 Task: Split down editior layout.
Action: Mouse moved to (123, 9)
Screenshot: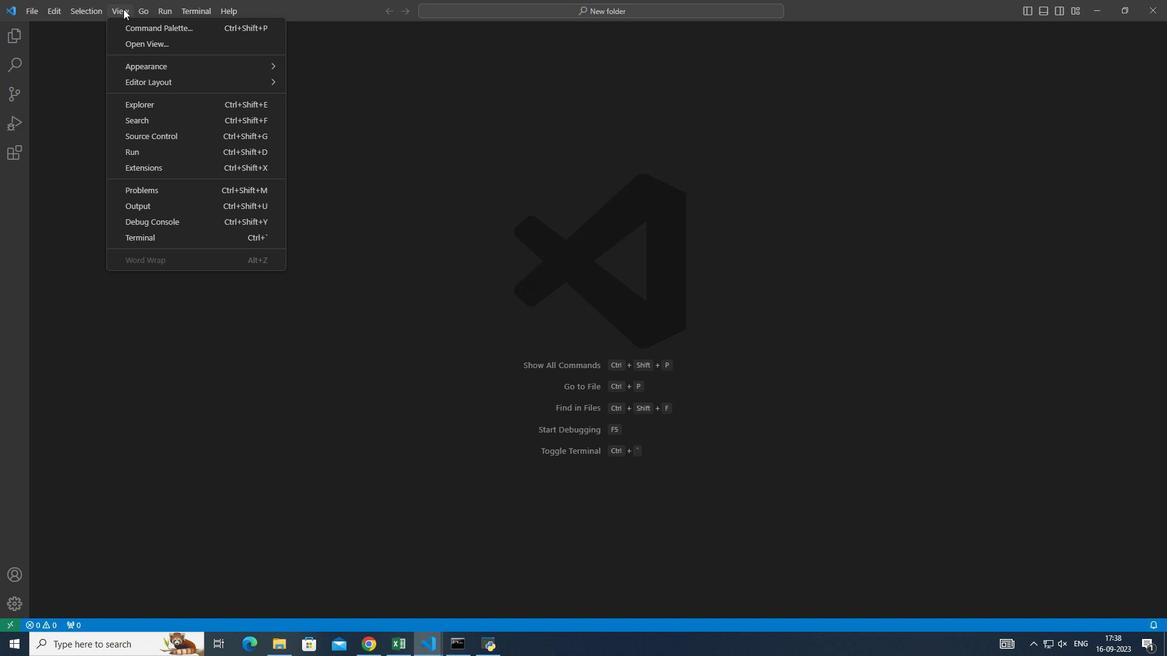 
Action: Mouse pressed left at (123, 9)
Screenshot: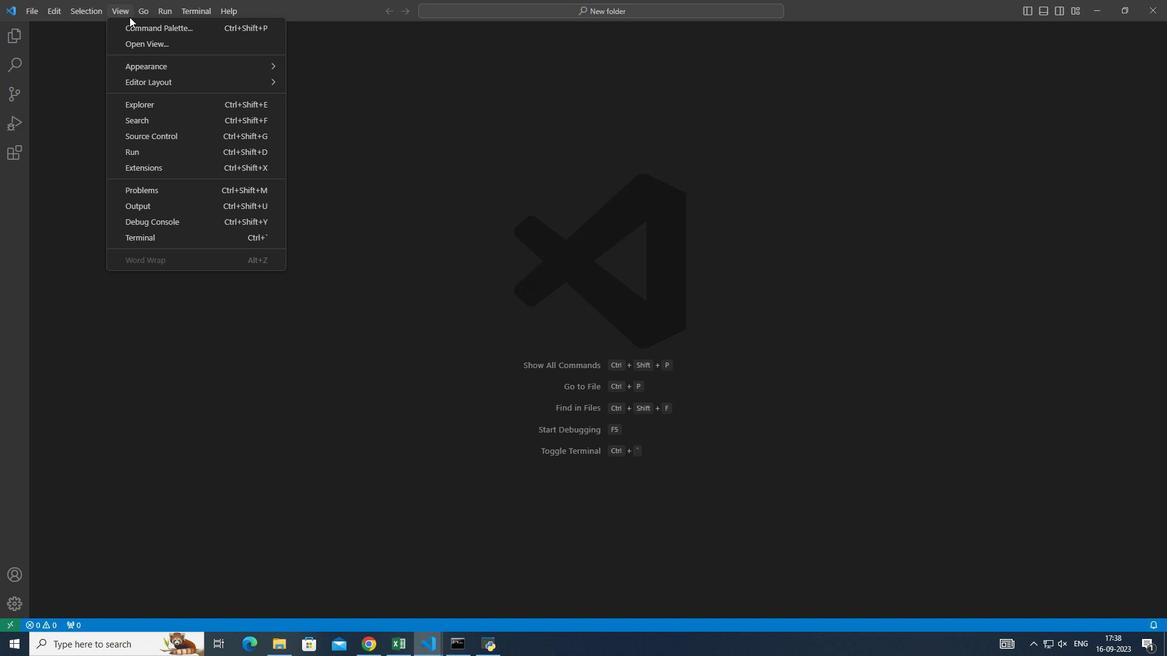 
Action: Mouse moved to (355, 100)
Screenshot: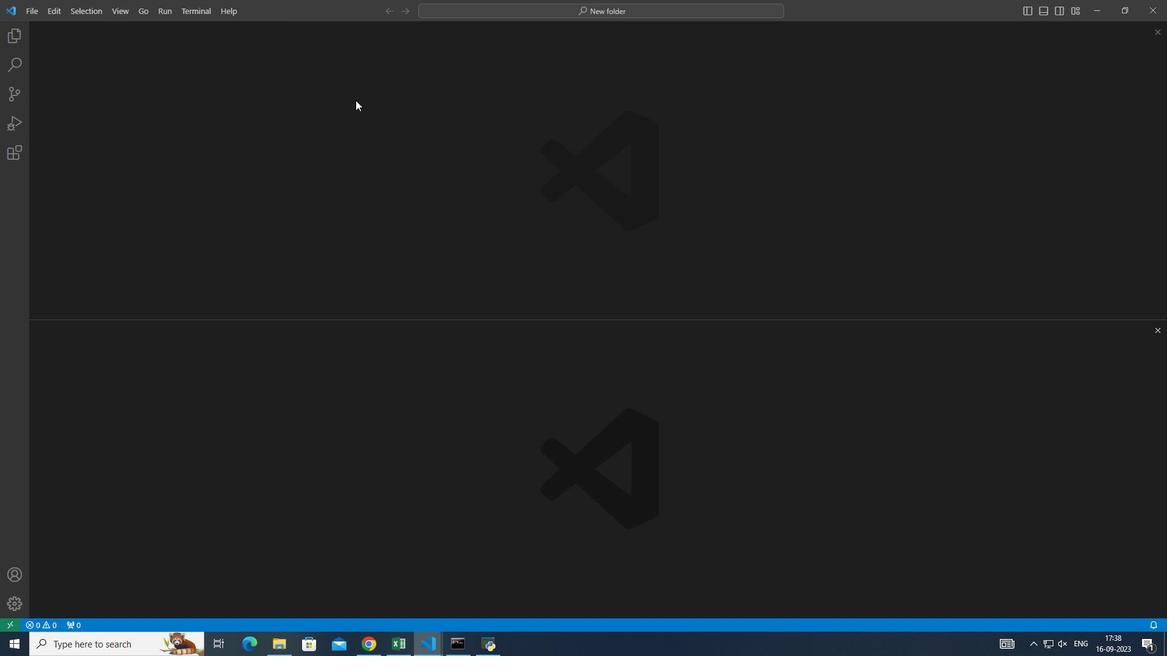 
Action: Mouse pressed left at (355, 100)
Screenshot: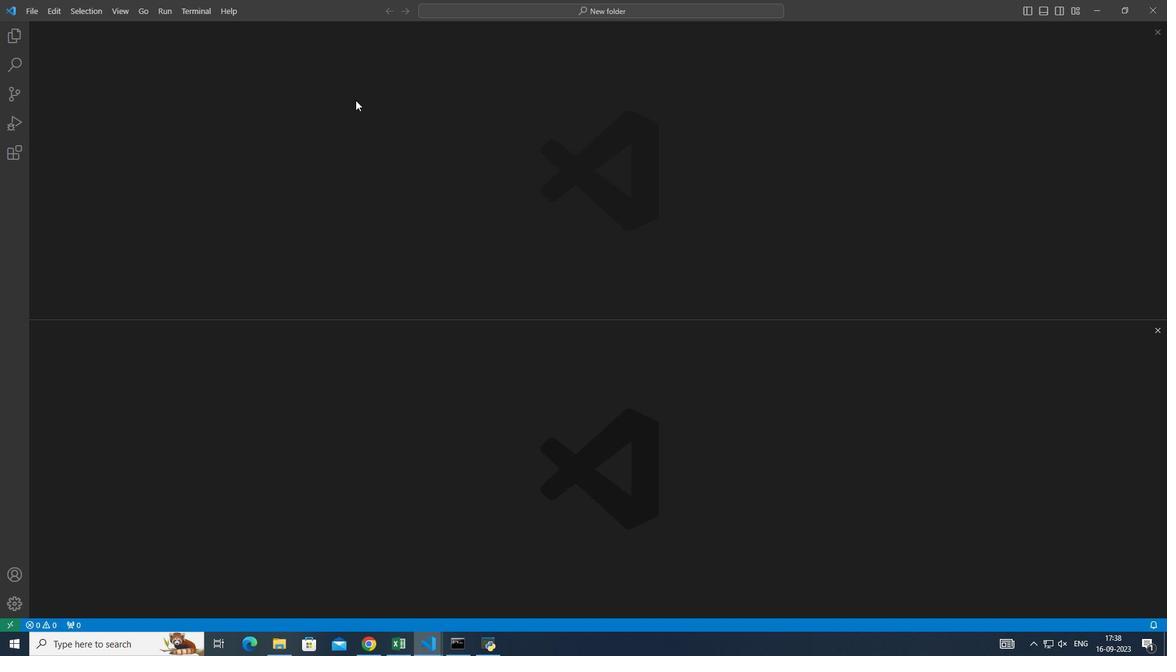 
Action: Mouse moved to (405, 152)
Screenshot: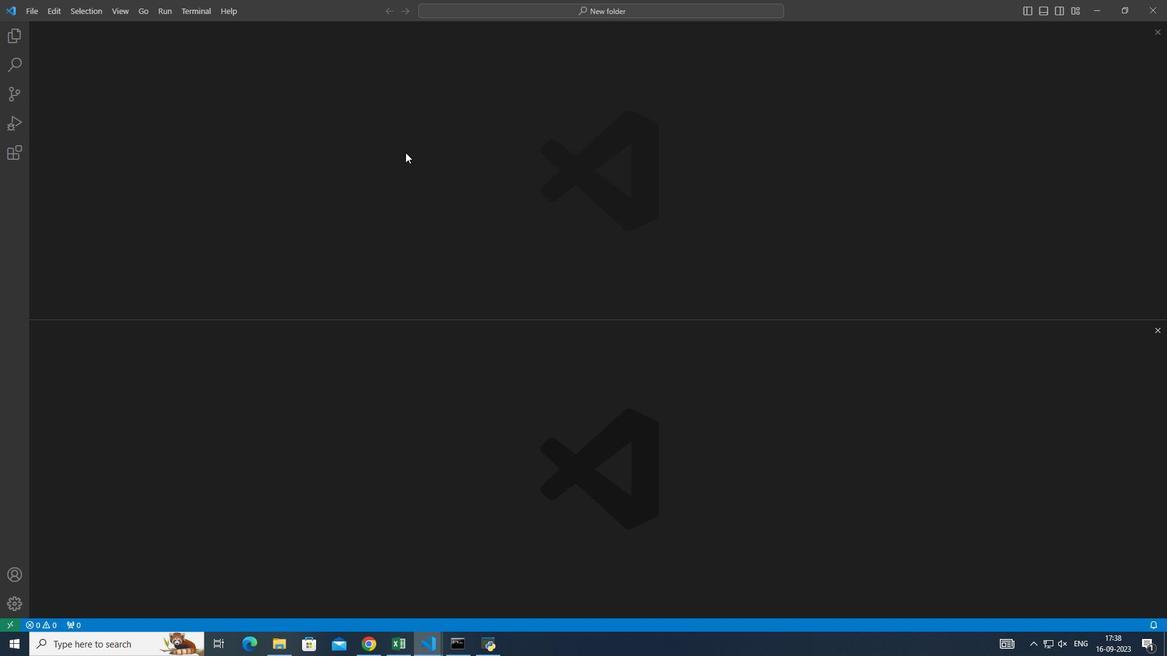 
